 Task: Select the advance option in the diff algorithm.
Action: Mouse moved to (24, 601)
Screenshot: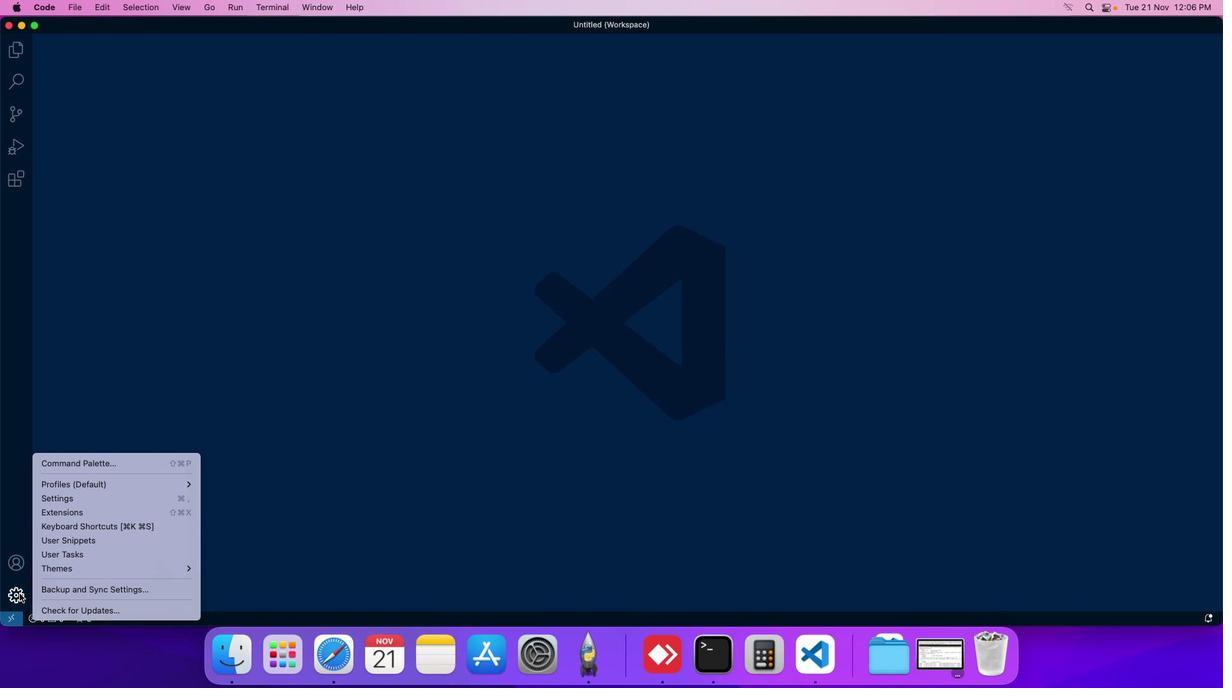 
Action: Mouse pressed left at (24, 601)
Screenshot: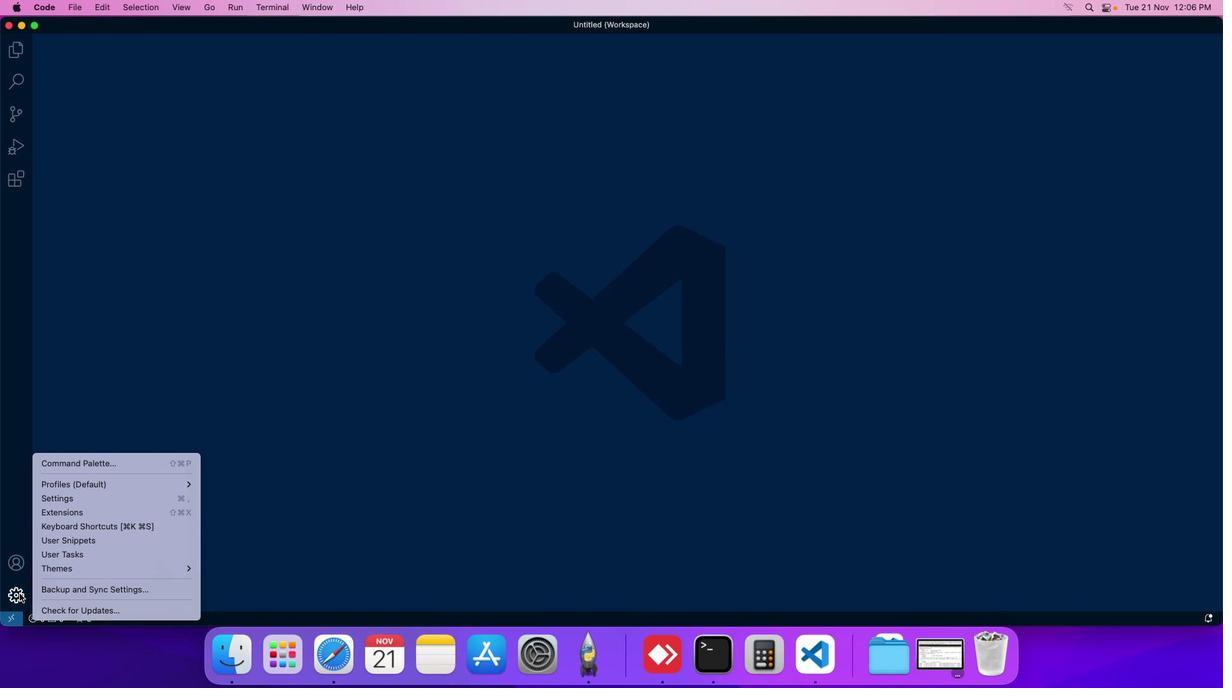 
Action: Mouse moved to (63, 509)
Screenshot: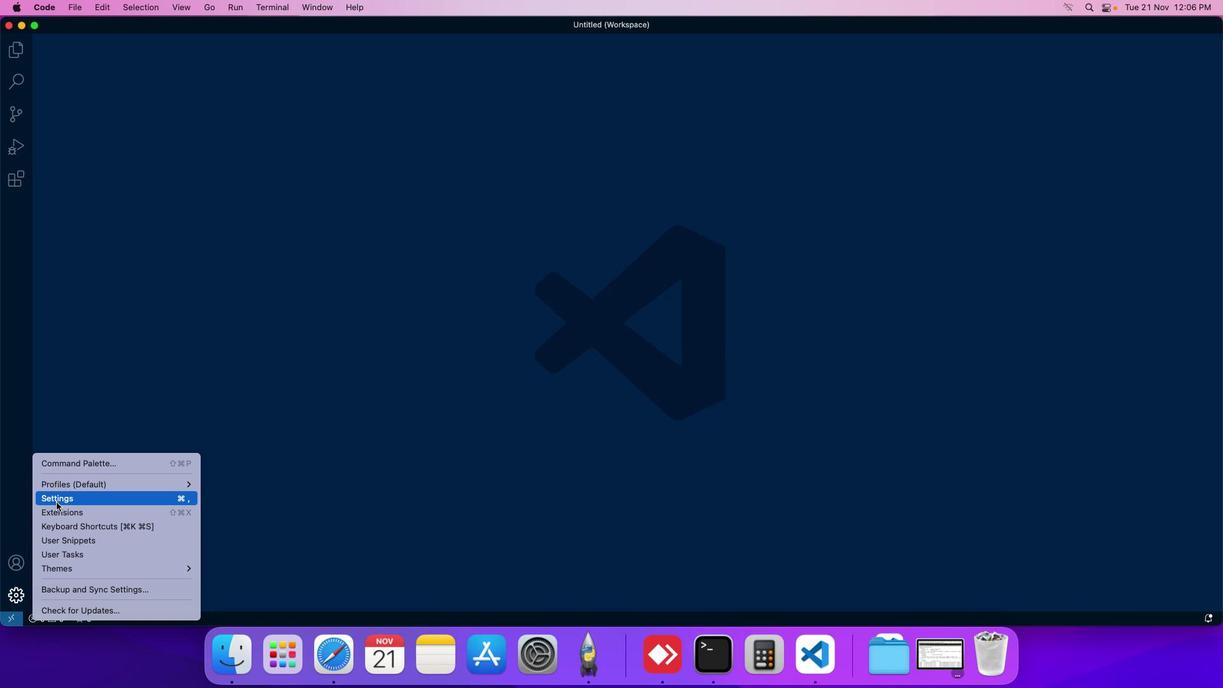 
Action: Mouse pressed left at (63, 509)
Screenshot: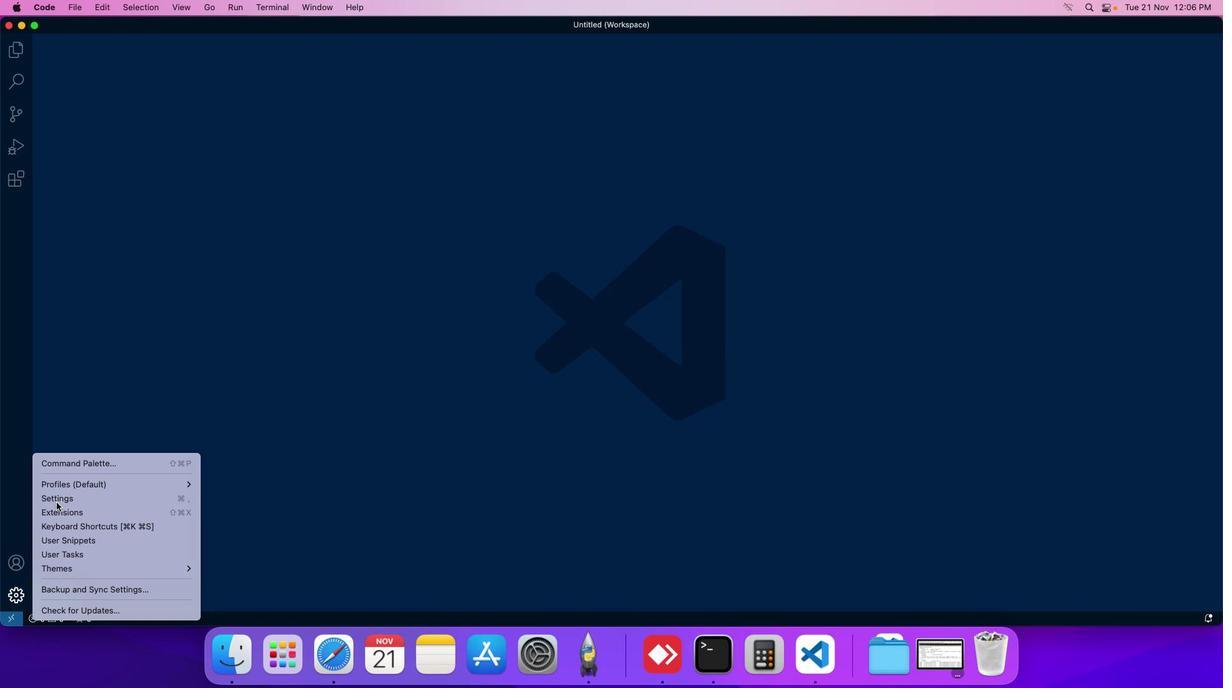 
Action: Mouse moved to (290, 110)
Screenshot: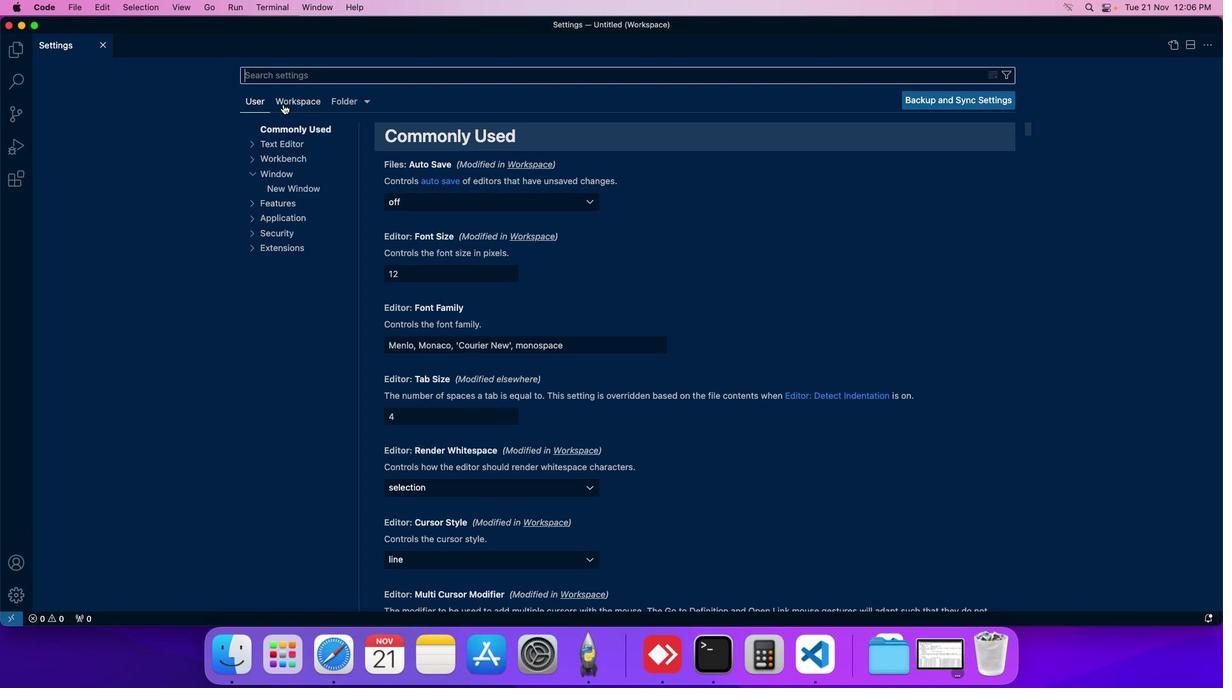 
Action: Mouse pressed left at (290, 110)
Screenshot: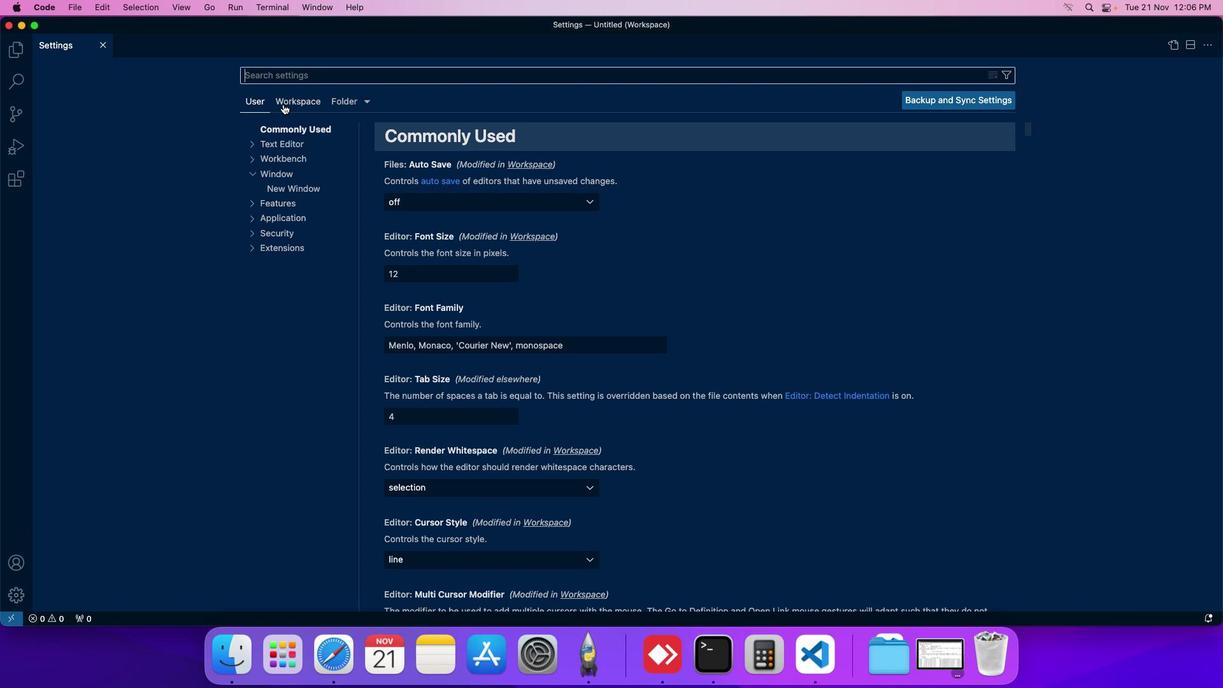 
Action: Mouse moved to (298, 198)
Screenshot: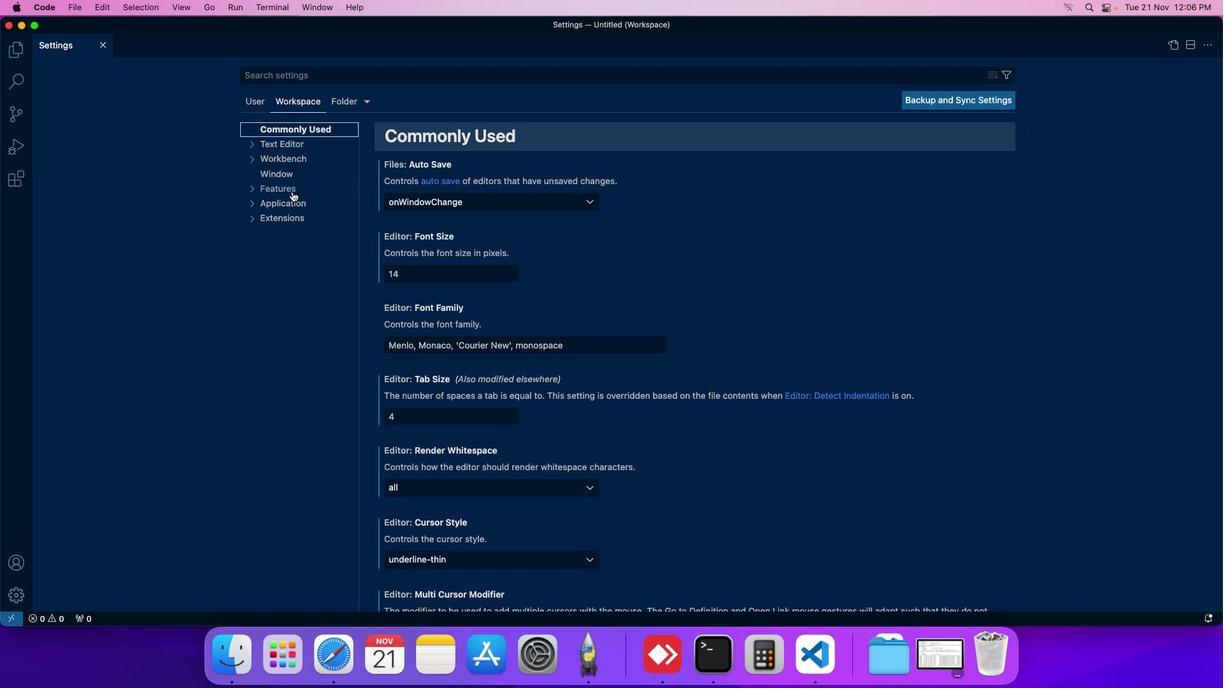 
Action: Mouse pressed left at (298, 198)
Screenshot: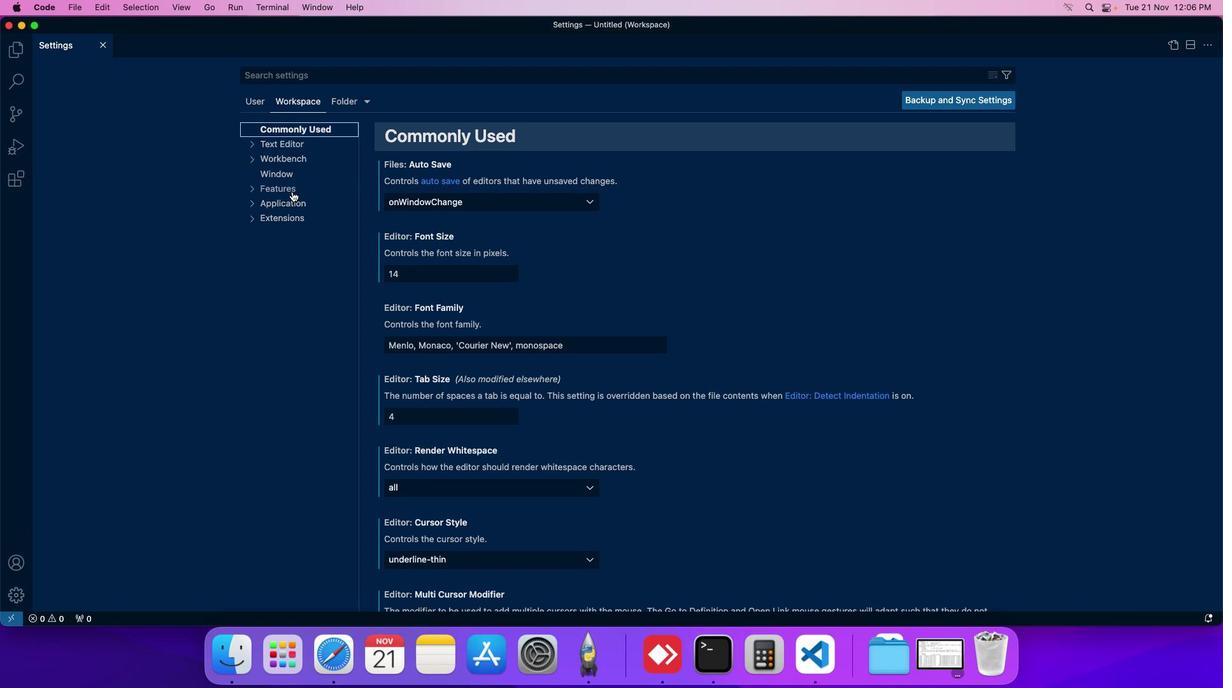 
Action: Mouse moved to (295, 442)
Screenshot: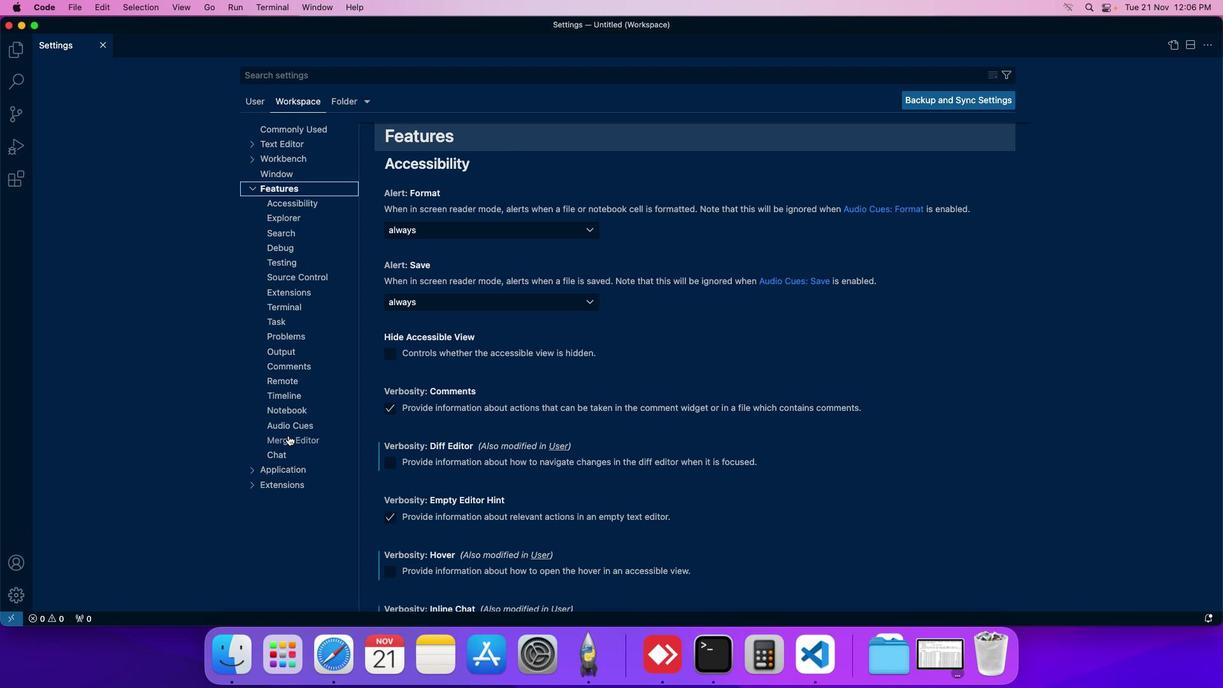 
Action: Mouse pressed left at (295, 442)
Screenshot: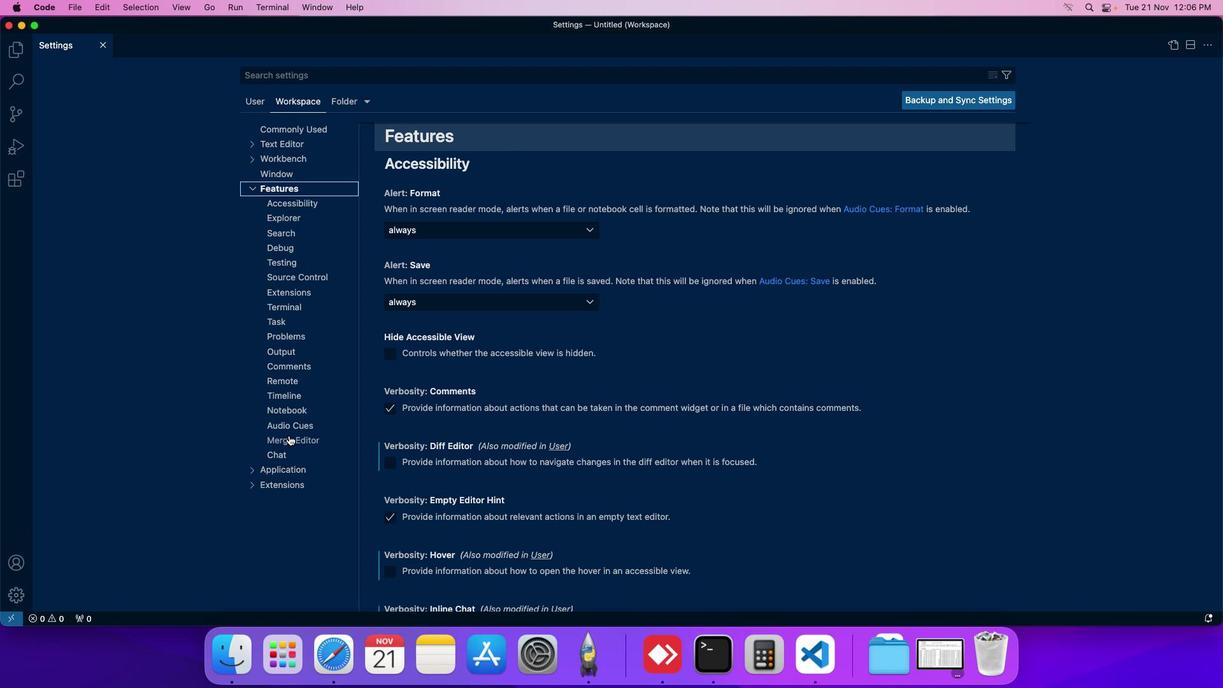 
Action: Mouse moved to (437, 195)
Screenshot: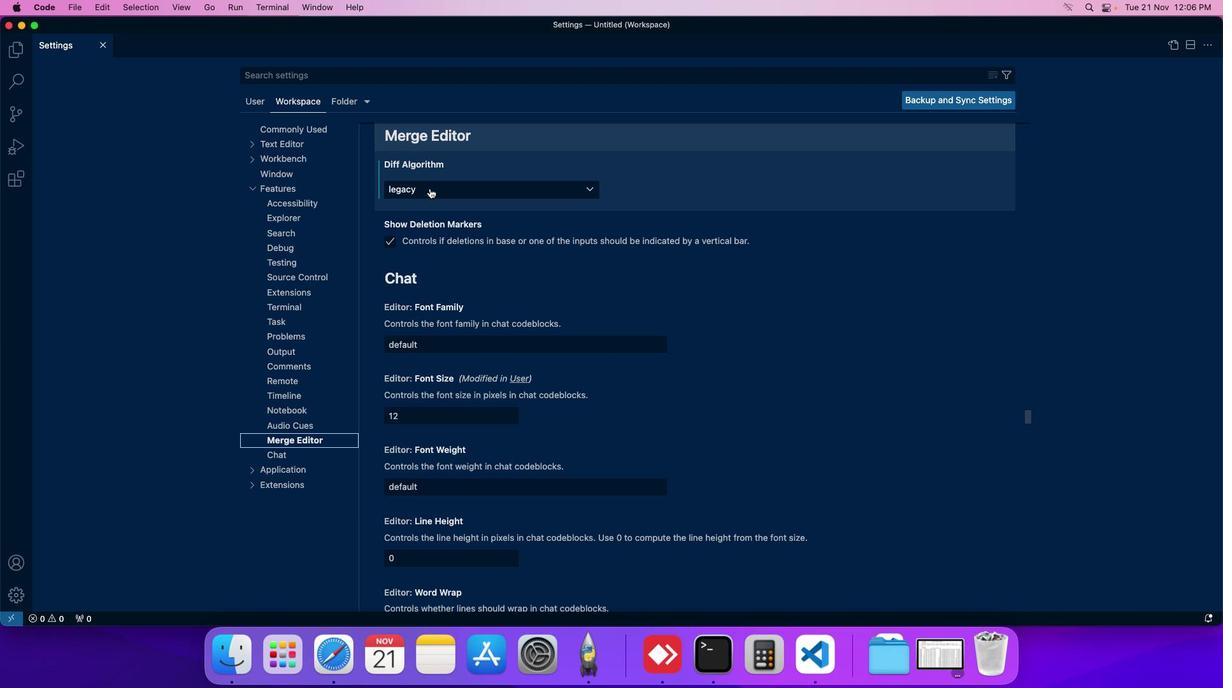
Action: Mouse pressed left at (437, 195)
Screenshot: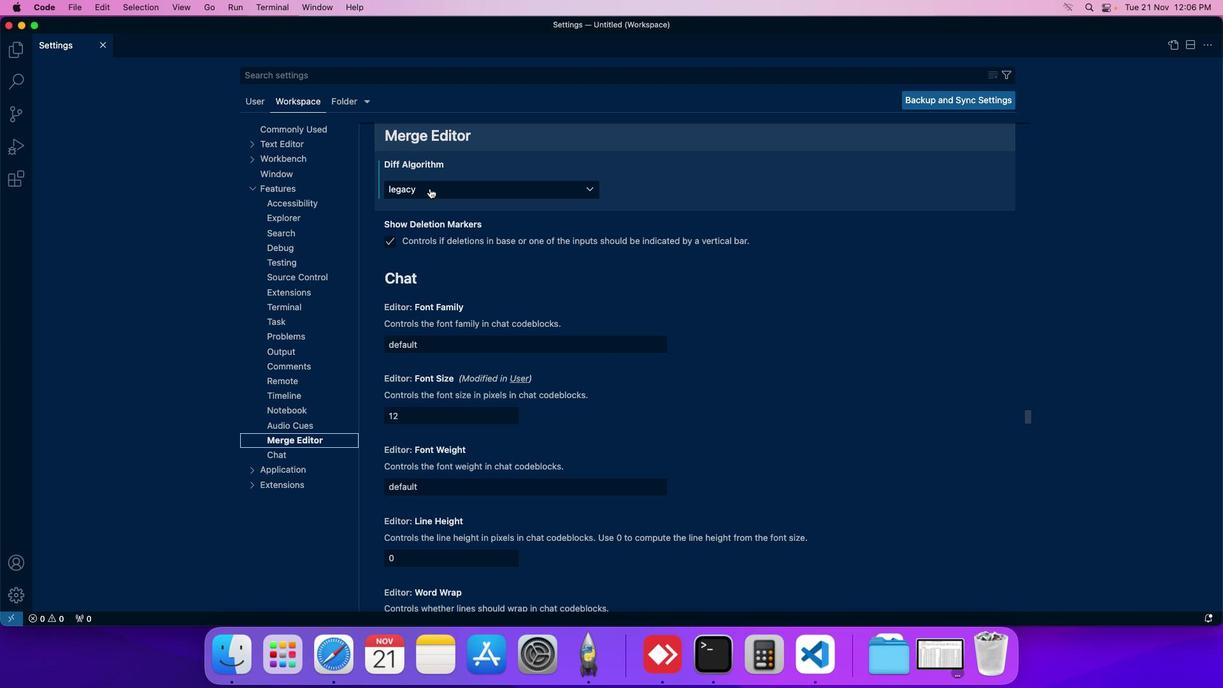 
Action: Mouse moved to (435, 226)
Screenshot: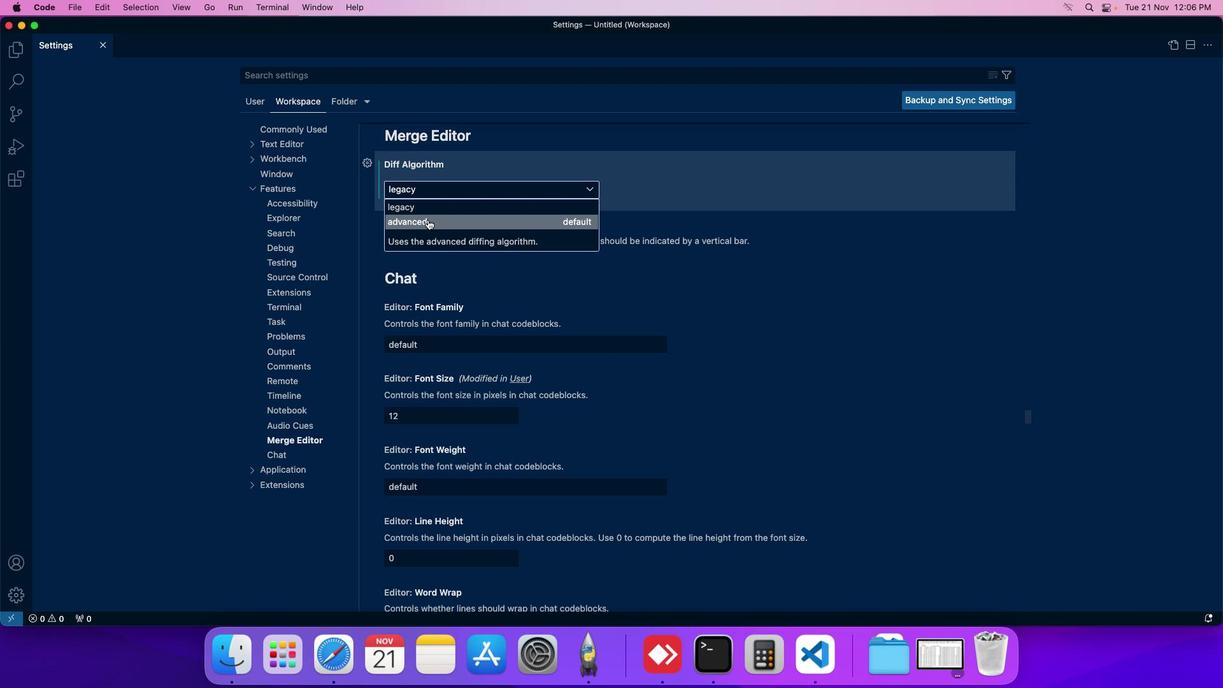 
Action: Mouse pressed left at (435, 226)
Screenshot: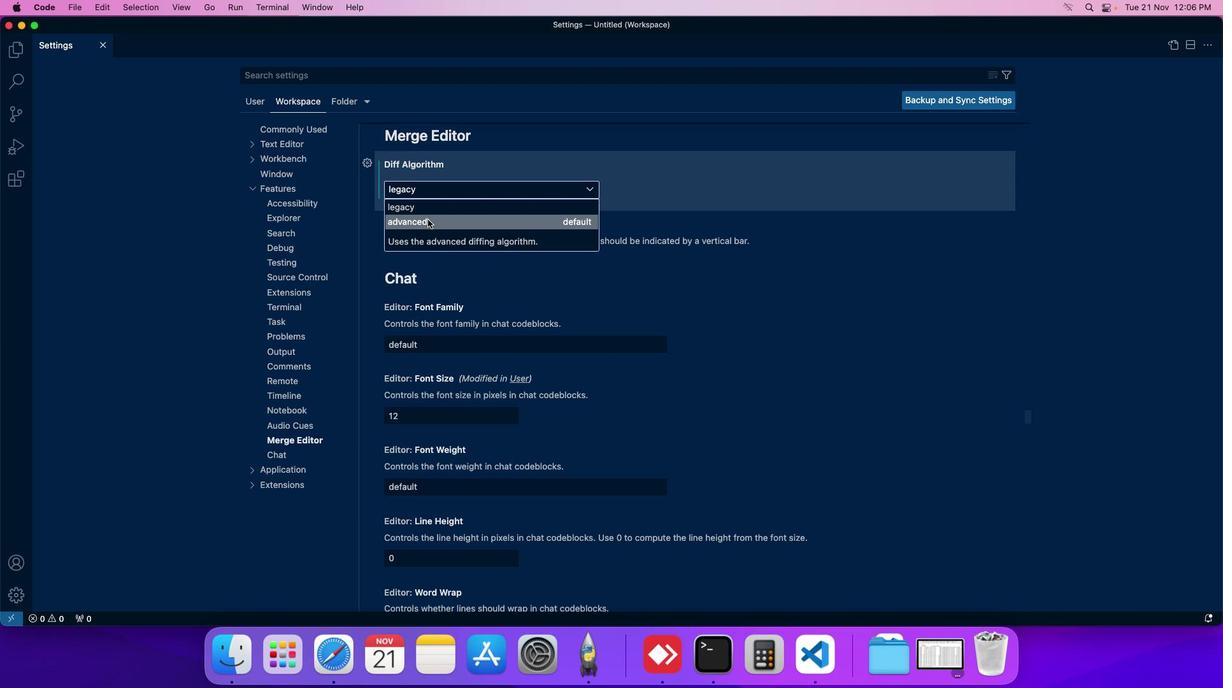 
Action: Mouse moved to (444, 203)
Screenshot: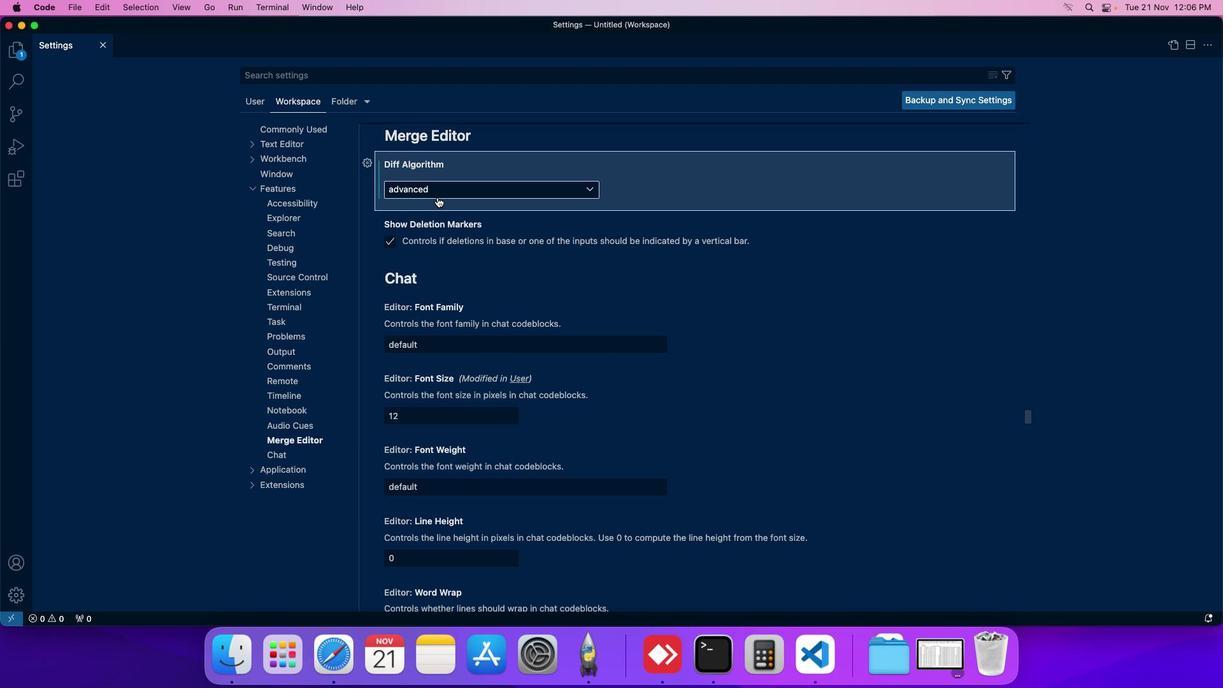 
